 Task: Increase the contrast of the image using video effects.
Action: Mouse moved to (112, 17)
Screenshot: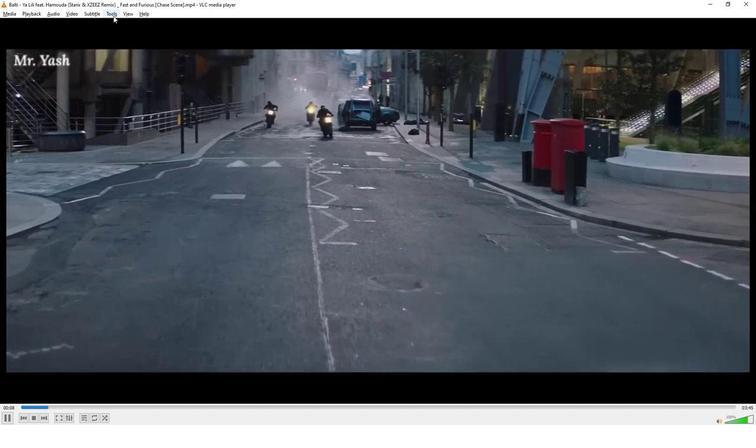
Action: Mouse pressed left at (112, 17)
Screenshot: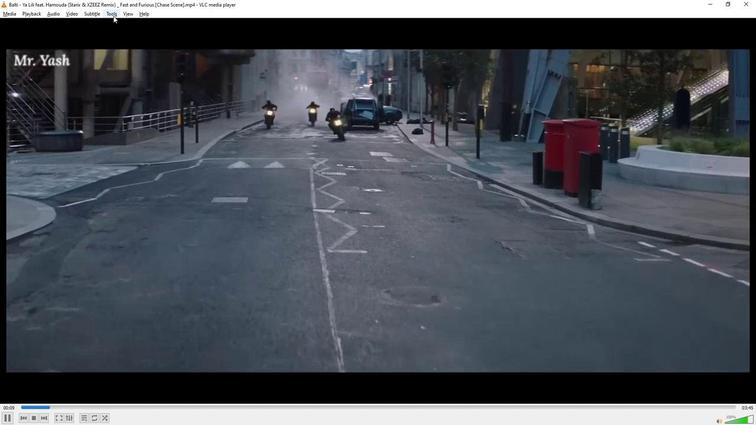 
Action: Mouse moved to (115, 22)
Screenshot: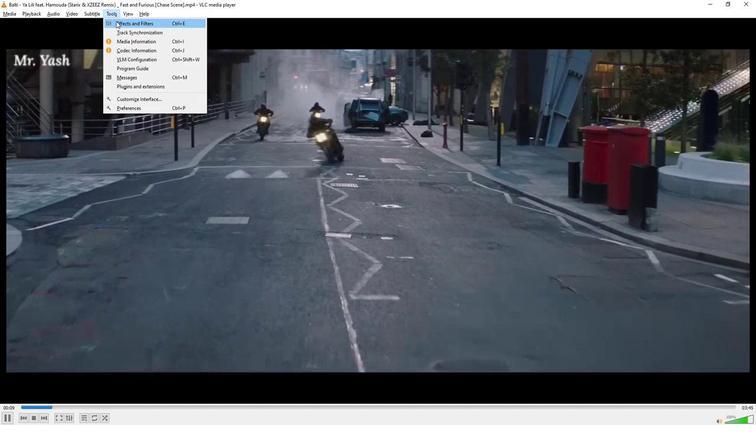 
Action: Mouse pressed left at (115, 22)
Screenshot: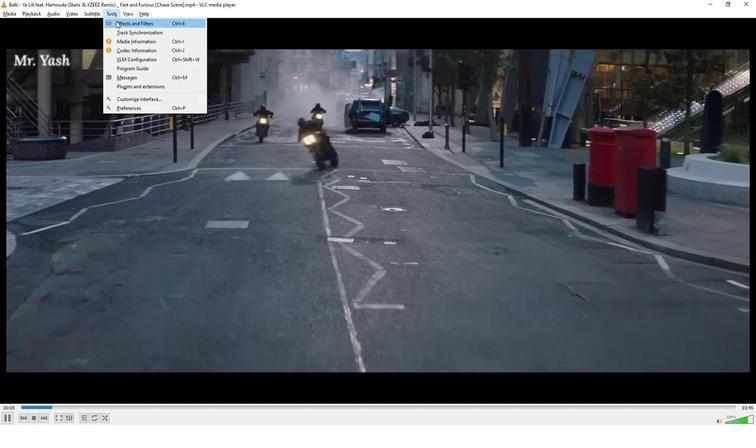 
Action: Mouse moved to (84, 60)
Screenshot: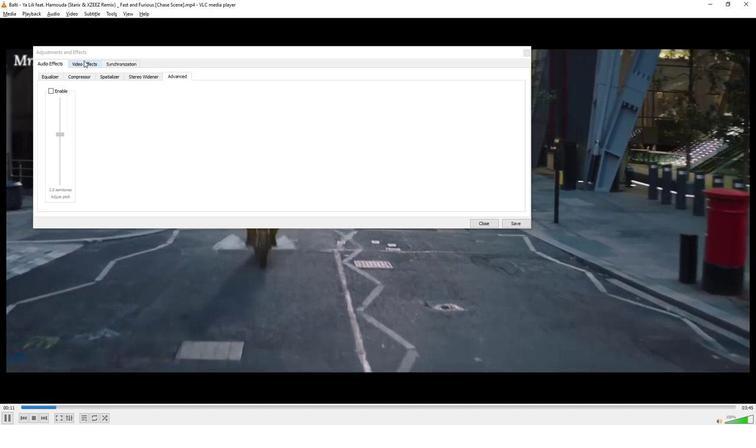 
Action: Mouse pressed left at (84, 60)
Screenshot: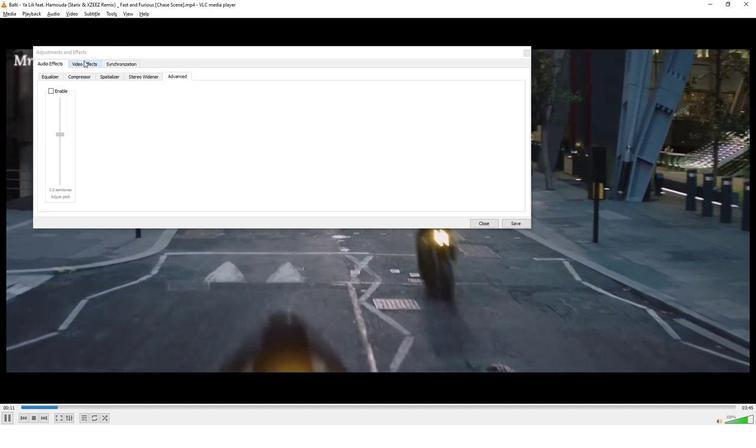 
Action: Mouse moved to (171, 151)
Screenshot: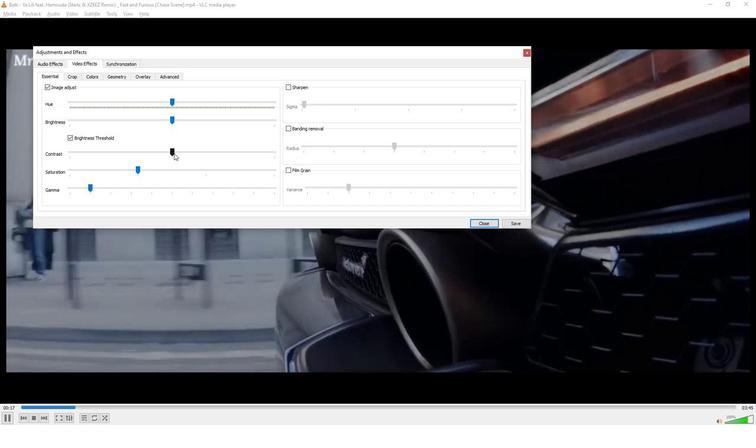 
Action: Mouse pressed left at (171, 151)
Screenshot: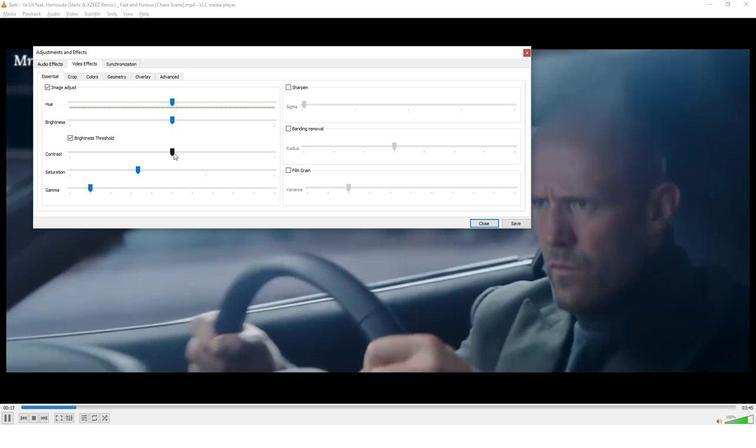 
Action: Mouse moved to (242, 270)
Screenshot: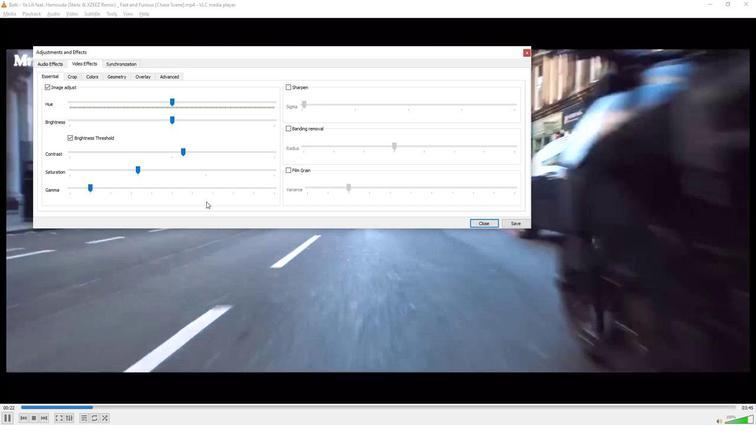 
